 Task: Plan a scenic drive along the Blue Ridge Parkway from Roanoke, Virginia, to Great Smoky Mountains National Park, North Carolina.
Action: Mouse moved to (261, 74)
Screenshot: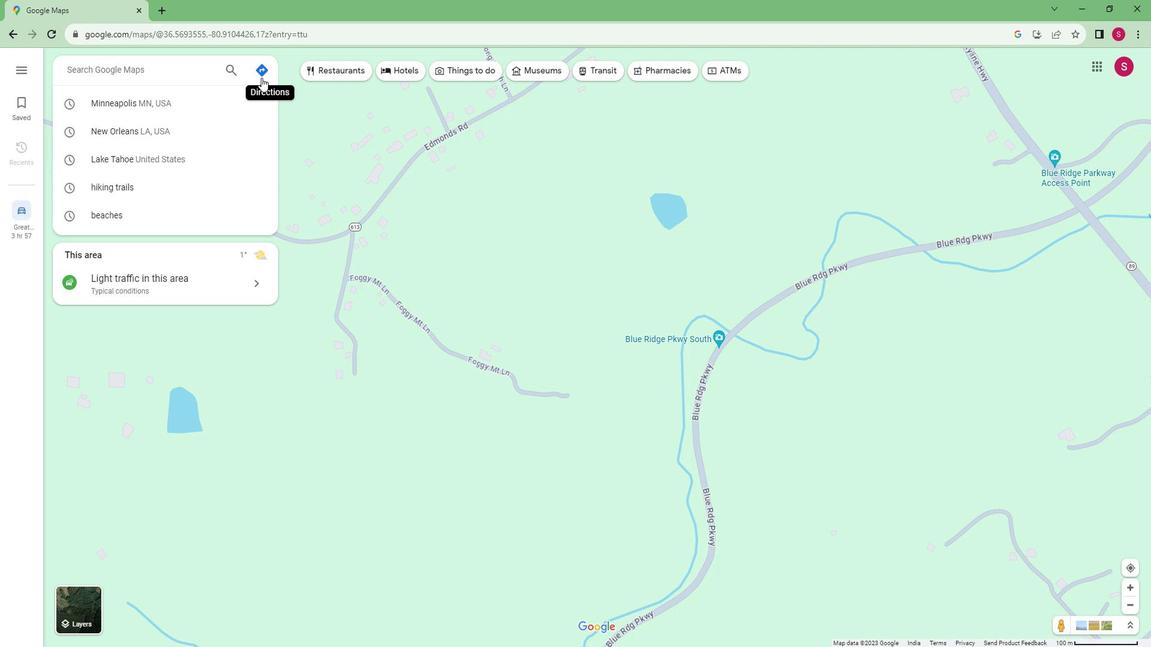 
Action: Mouse pressed left at (261, 74)
Screenshot: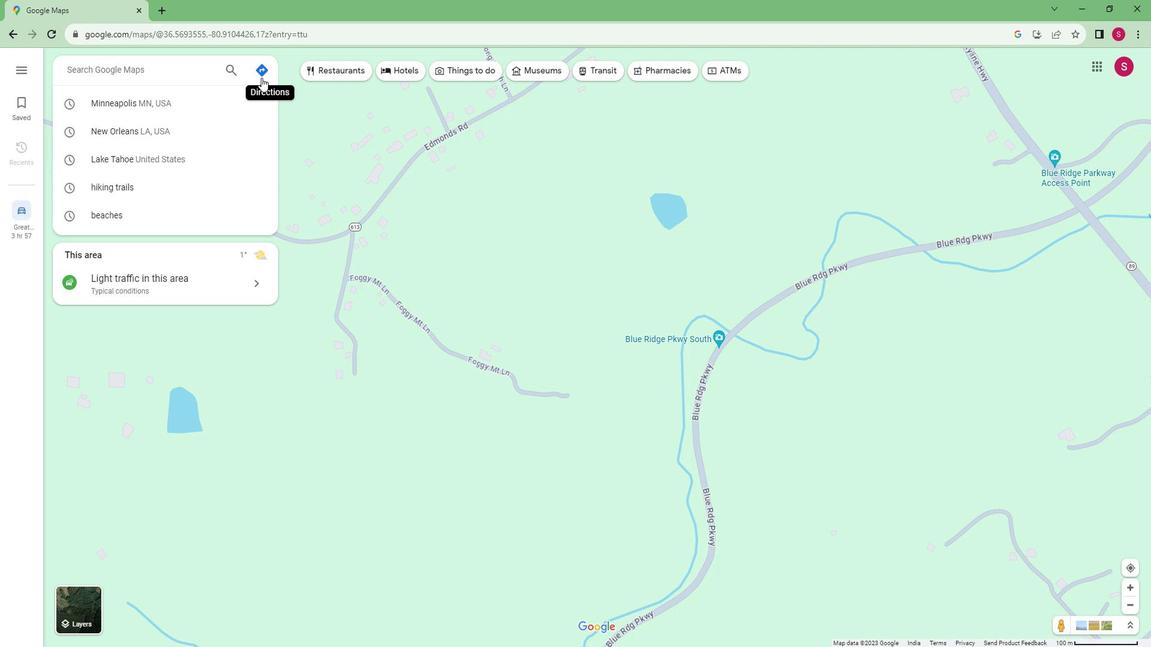 
Action: Mouse moved to (170, 101)
Screenshot: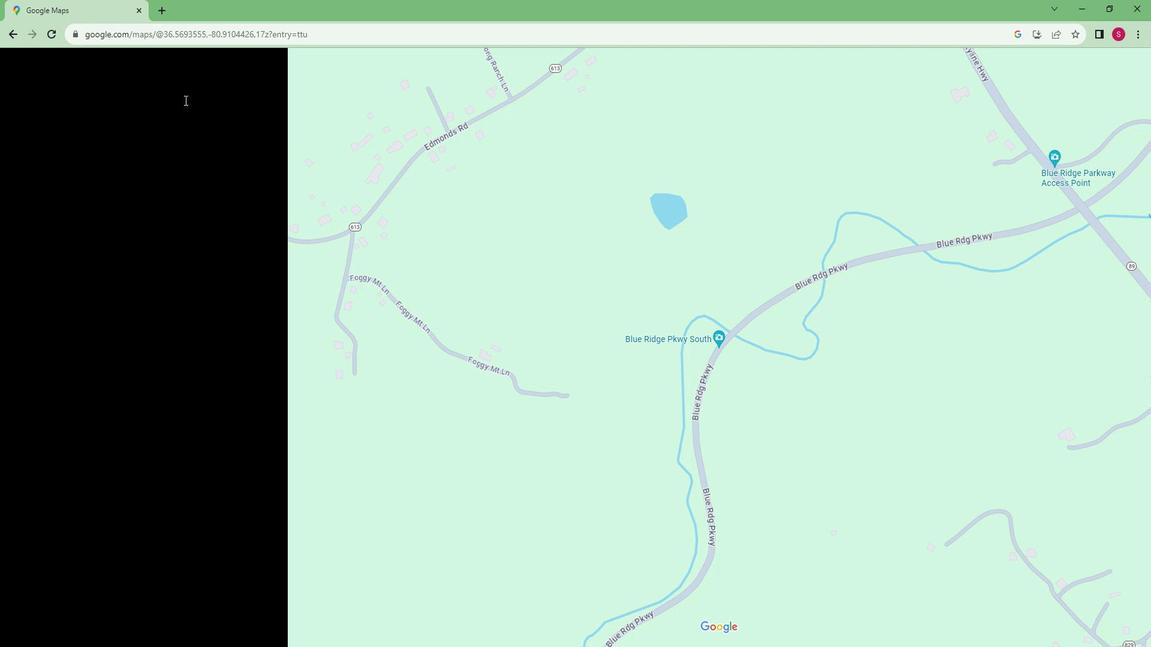 
Action: Mouse pressed left at (170, 101)
Screenshot: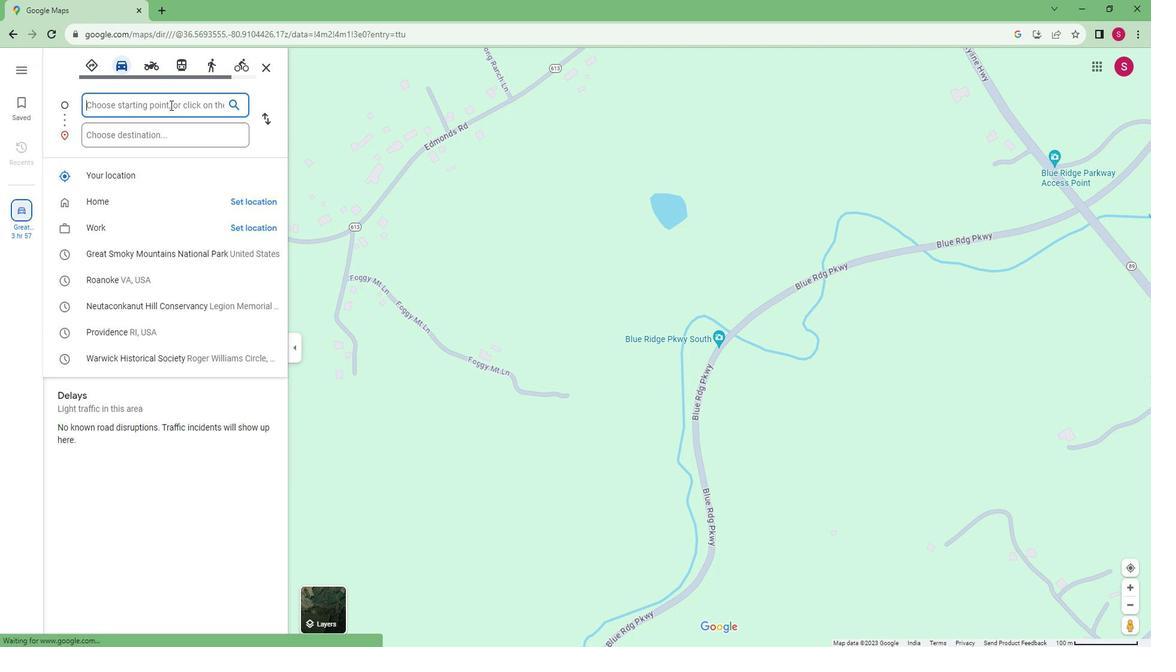 
Action: Key pressed <Key.caps_lock>R<Key.caps_lock>oanake,<Key.caps_lock>V<Key.caps_lock>irginia
Screenshot: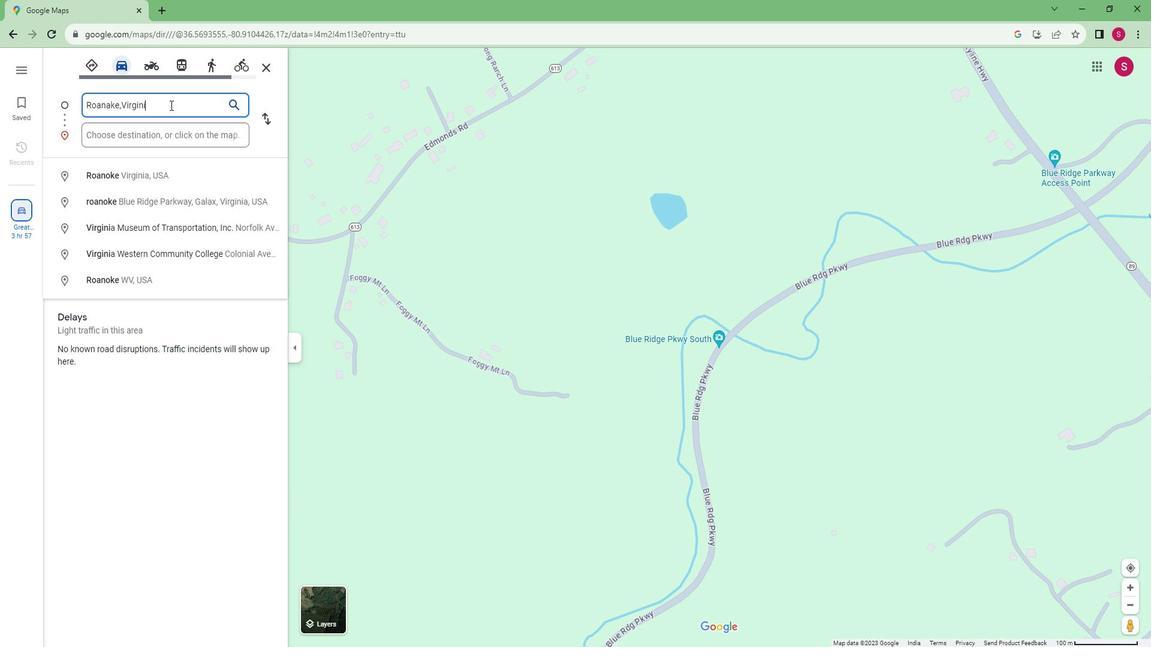 
Action: Mouse moved to (137, 117)
Screenshot: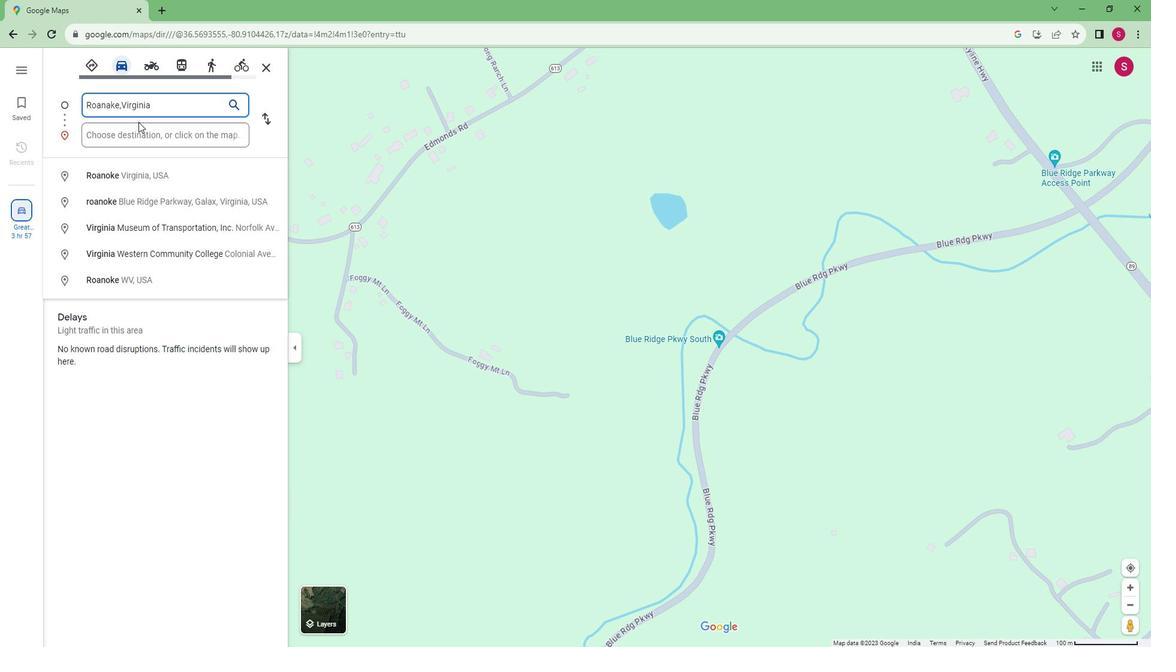 
Action: Mouse pressed left at (137, 117)
Screenshot: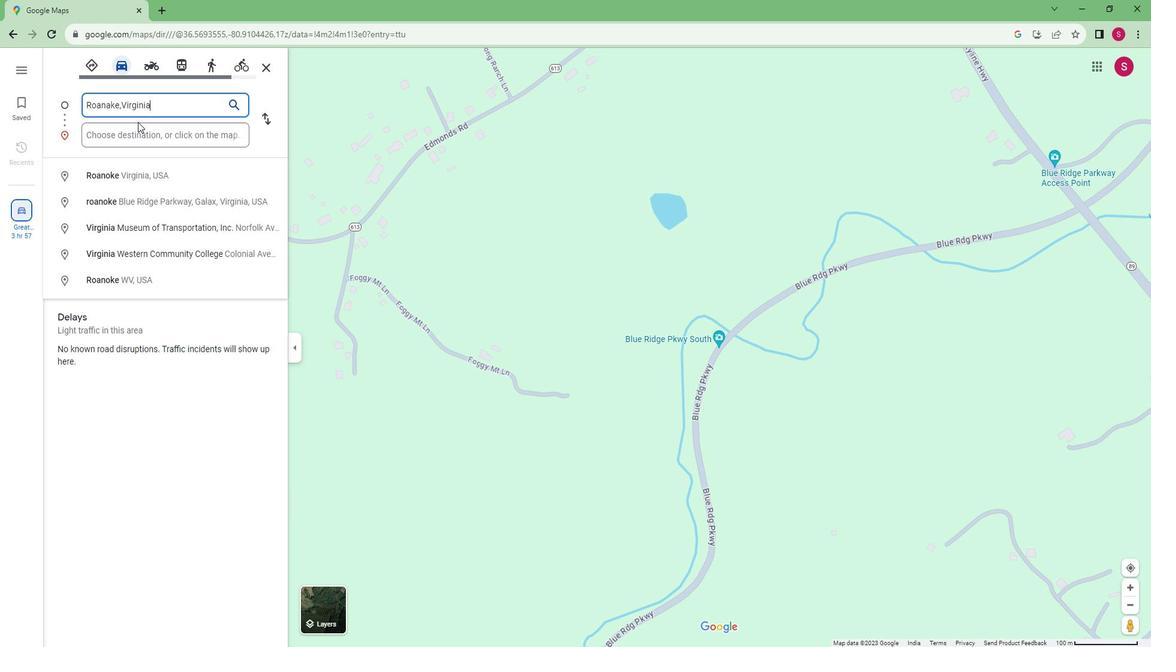 
Action: Mouse moved to (136, 123)
Screenshot: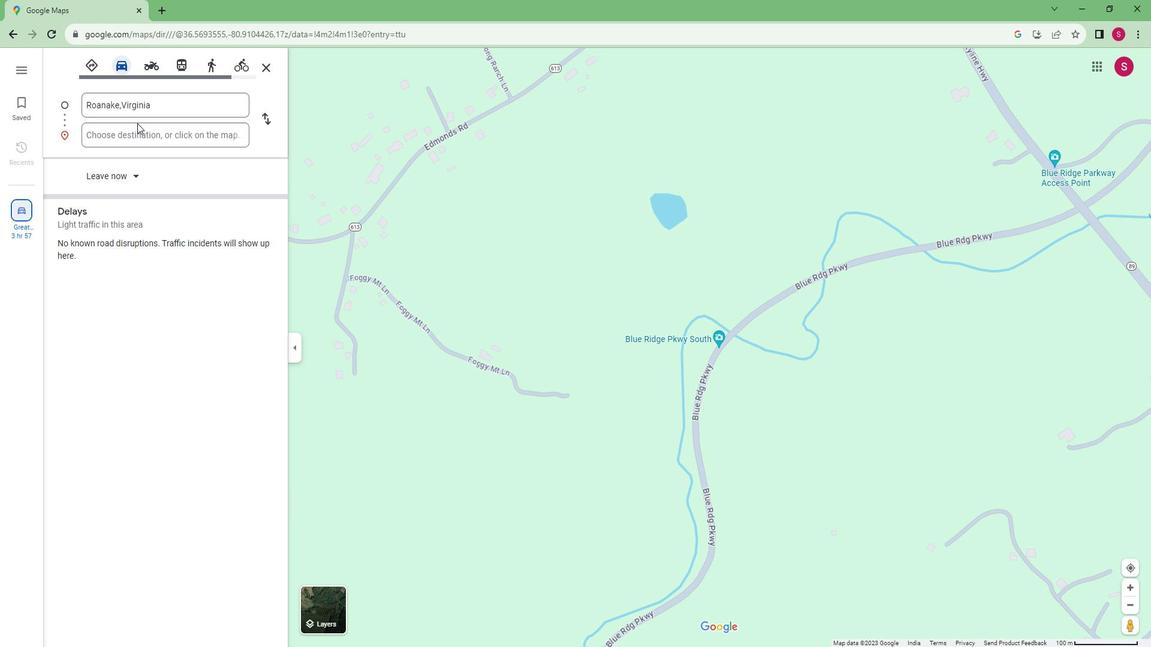 
Action: Mouse pressed left at (136, 123)
Screenshot: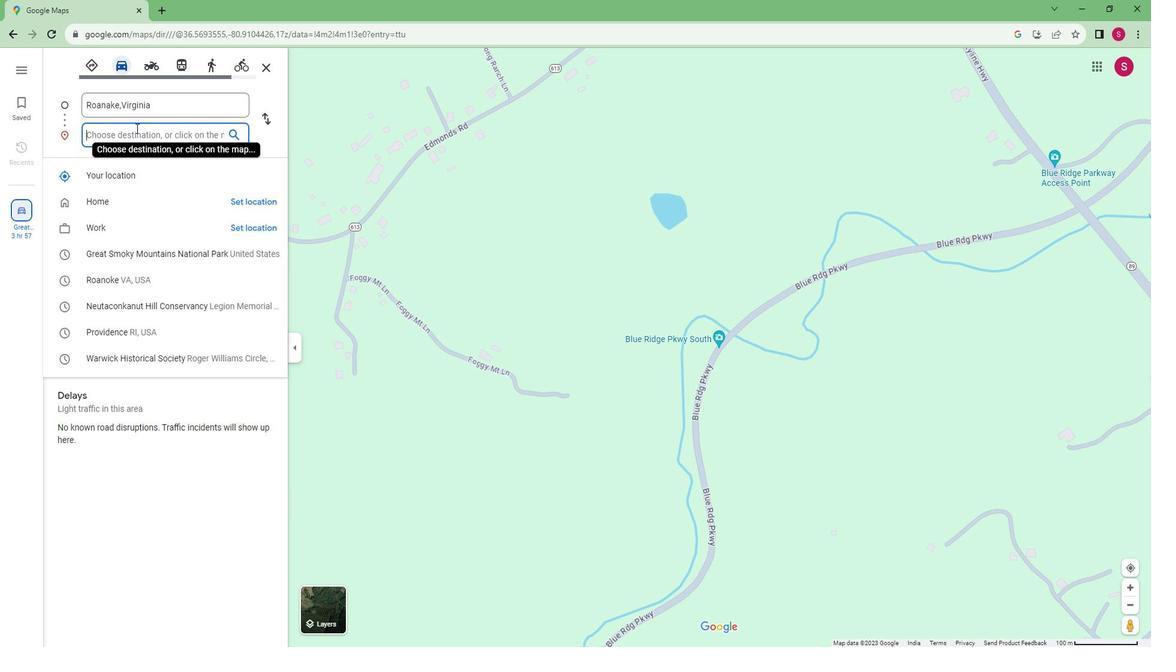 
Action: Key pressed <Key.caps_lock>G<Key.caps_lock>reat<Key.space><Key.caps_lock>S<Key.caps_lock>moky<Key.space><Key.caps_lock>M<Key.caps_lock>ountains<Key.space><Key.caps_lock>N<Key.caps_lock>ational<Key.space><Key.caps_lock>P<Key.caps_lock>ark,<Key.caps_lock>N<Key.caps_lock>orth<Key.space><Key.caps_lock>C<Key.caps_lock>arolina<Key.enter>
Screenshot: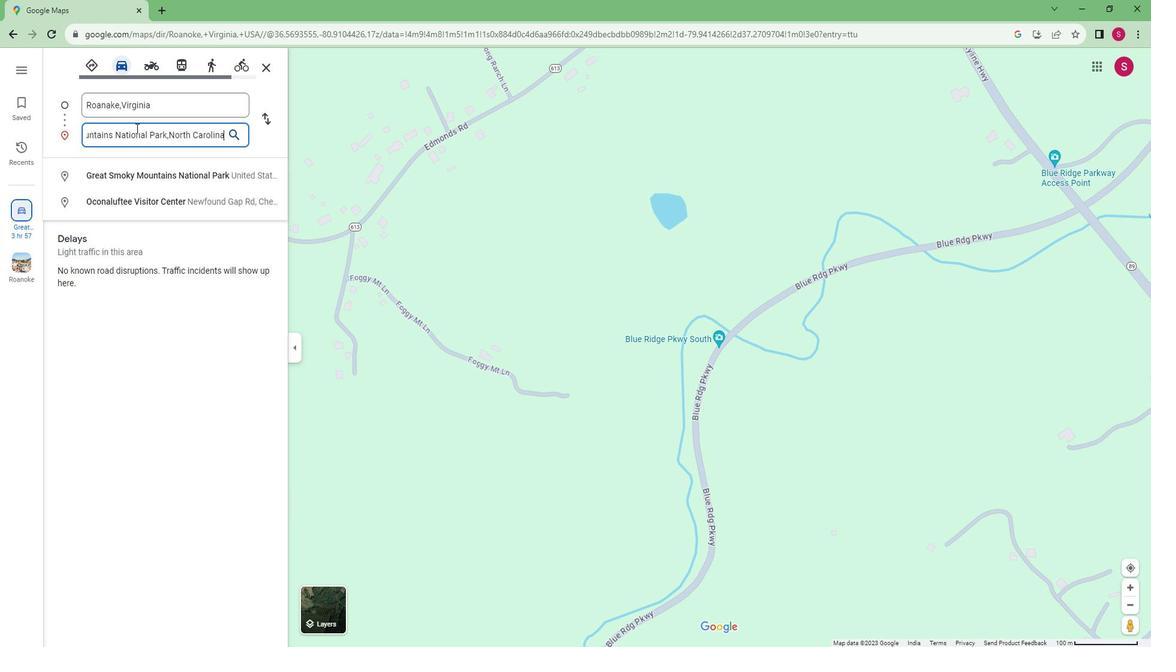
Action: Mouse moved to (91, 314)
Screenshot: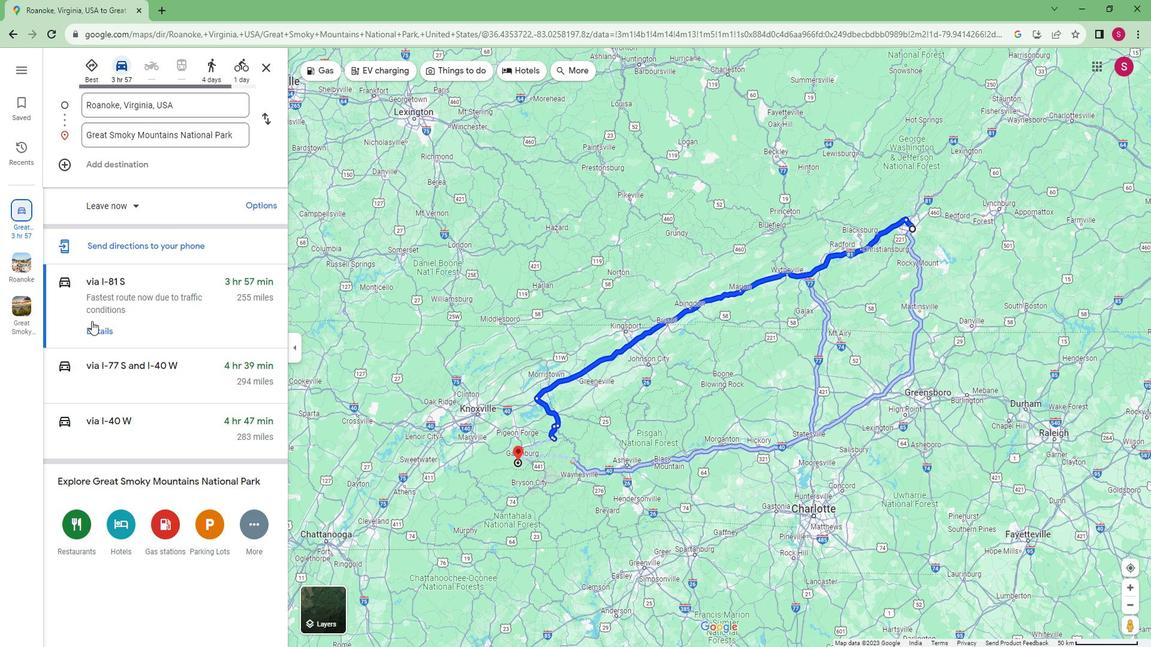 
Action: Mouse pressed left at (91, 314)
Screenshot: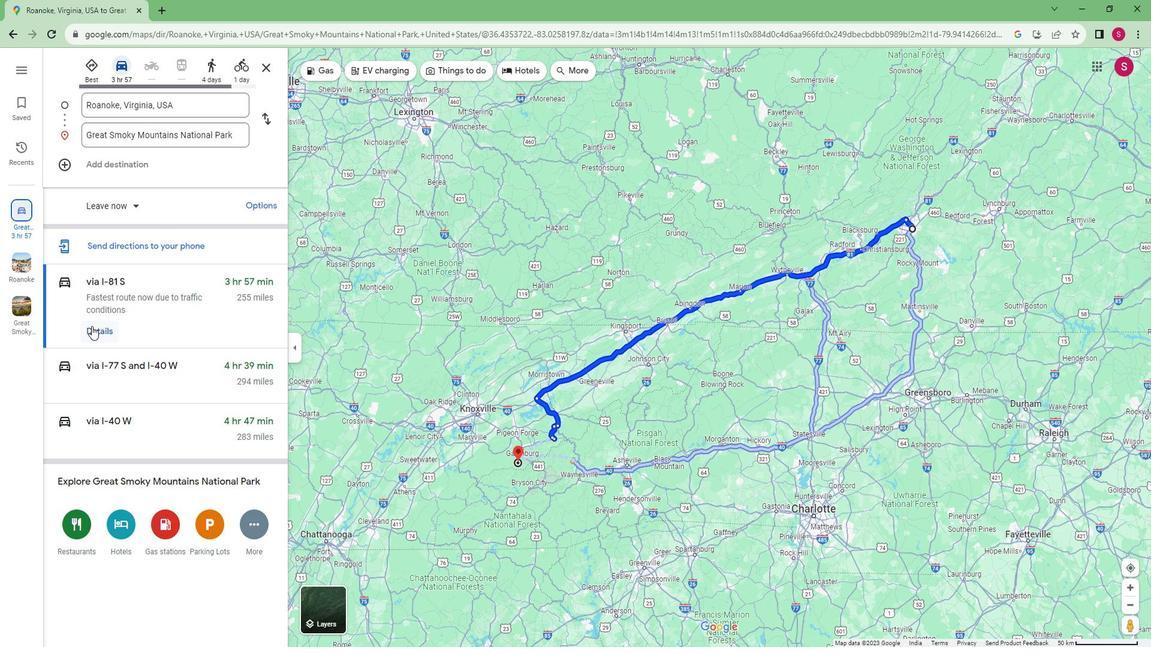
Action: Mouse moved to (135, 290)
Screenshot: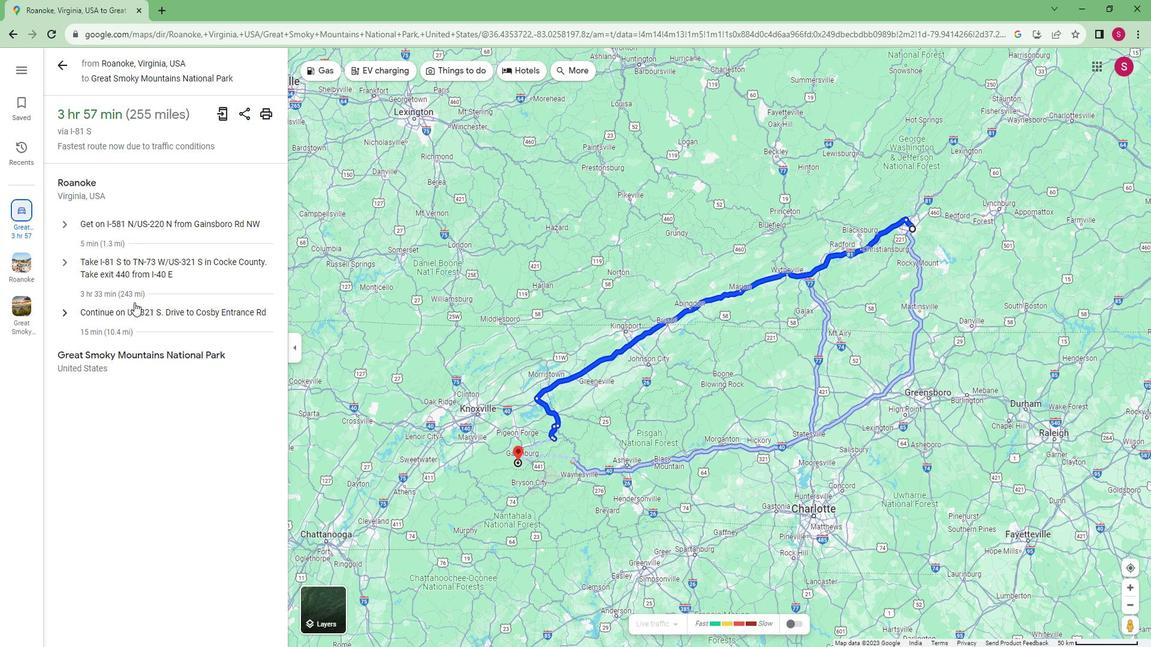 
